 Task: Filter emails received between June 15, 2023, and June 30, 2023, in Outlook.
Action: Mouse moved to (357, 6)
Screenshot: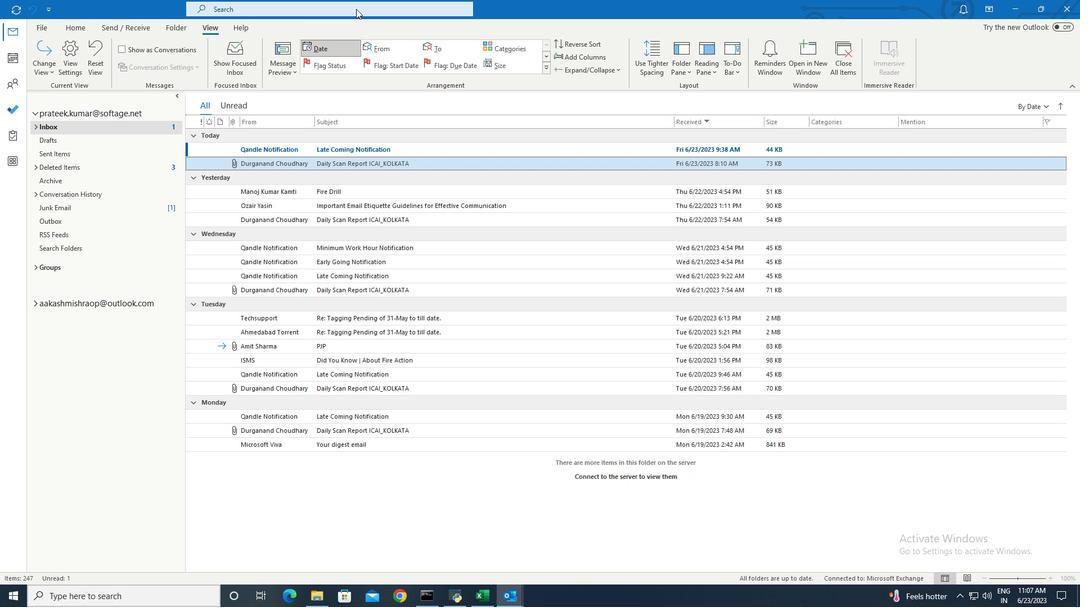 
Action: Mouse pressed left at (357, 6)
Screenshot: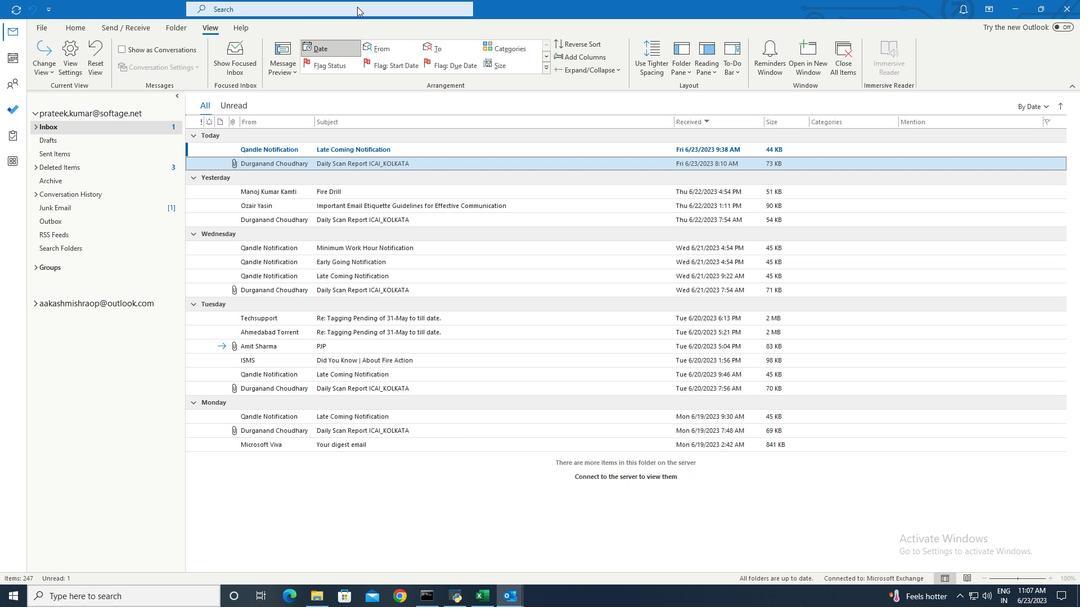 
Action: Mouse pressed left at (357, 6)
Screenshot: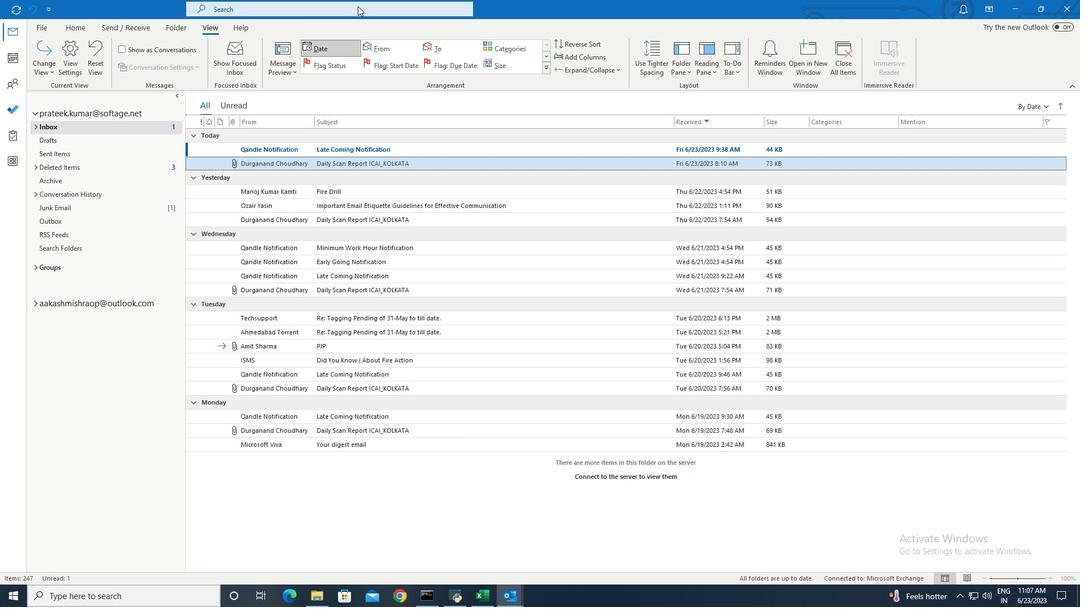
Action: Mouse moved to (170, 5)
Screenshot: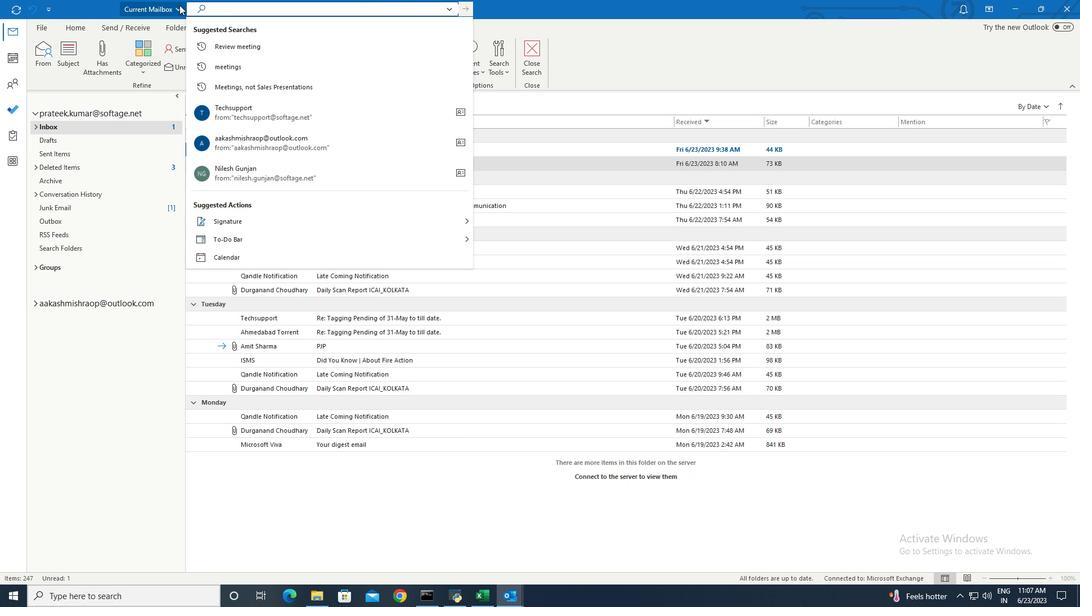 
Action: Mouse pressed left at (170, 5)
Screenshot: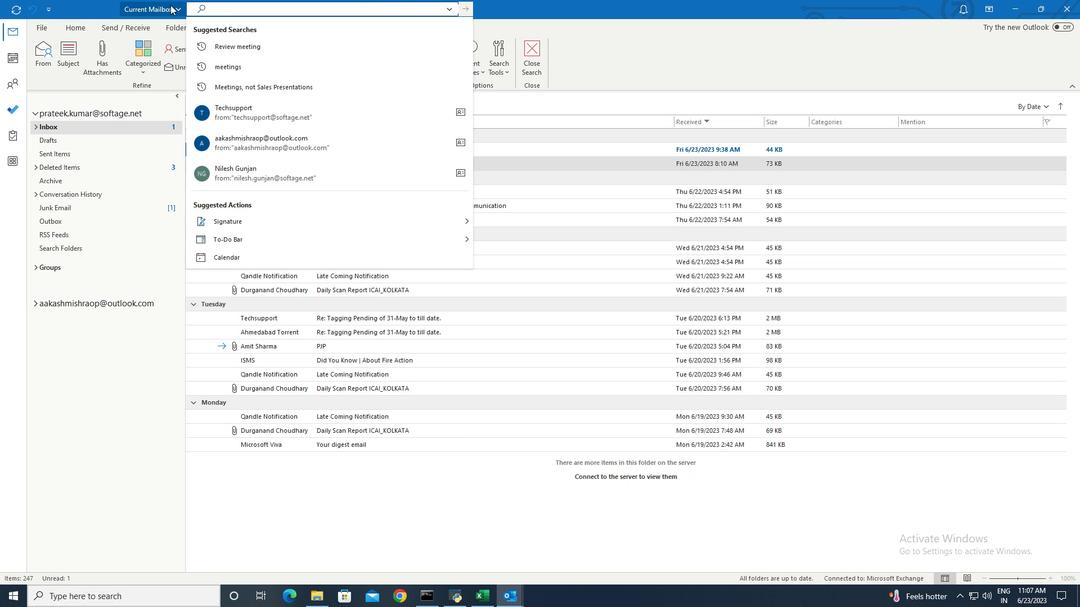 
Action: Mouse moved to (164, 19)
Screenshot: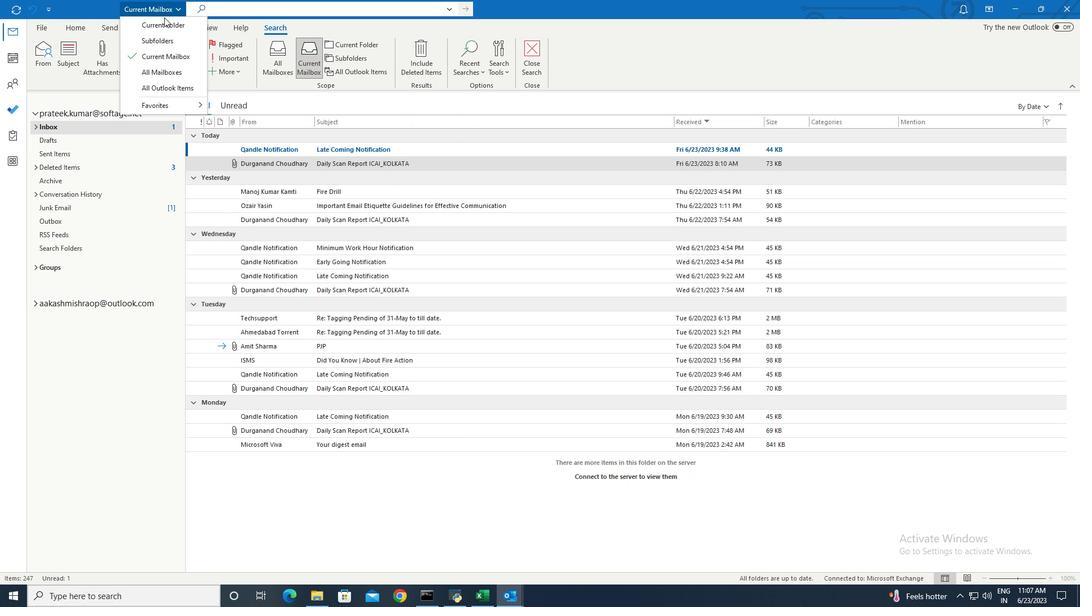 
Action: Mouse pressed left at (164, 19)
Screenshot: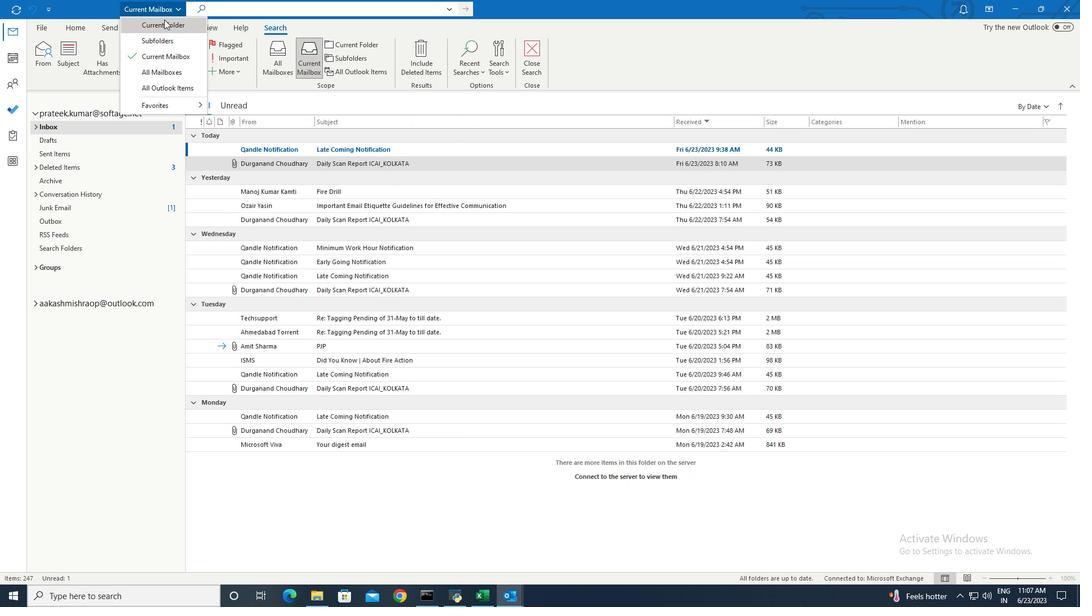 
Action: Mouse moved to (448, 6)
Screenshot: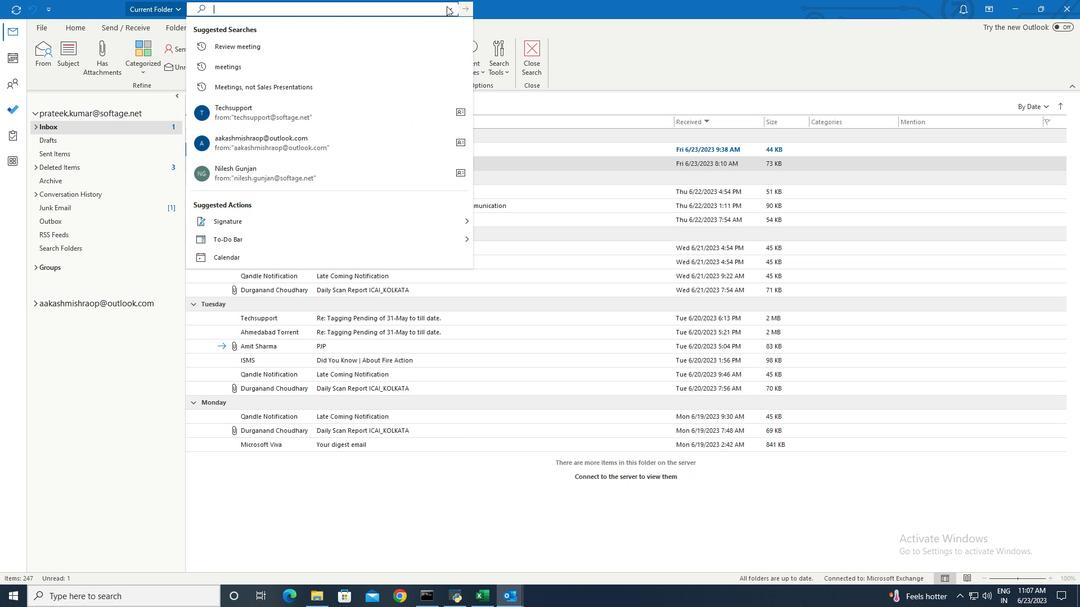 
Action: Mouse pressed left at (448, 6)
Screenshot: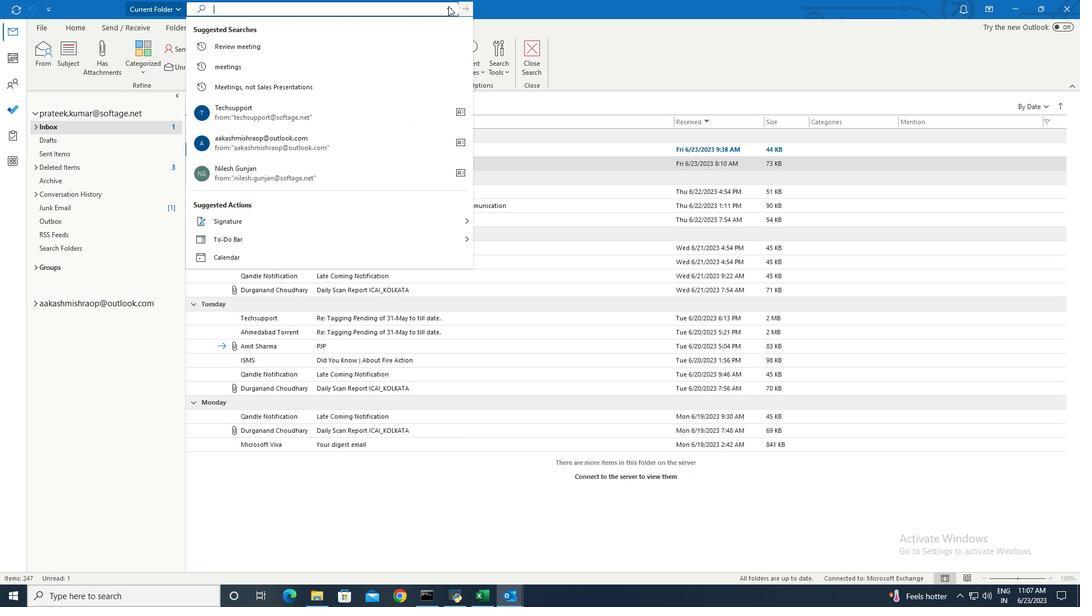 
Action: Mouse moved to (332, 208)
Screenshot: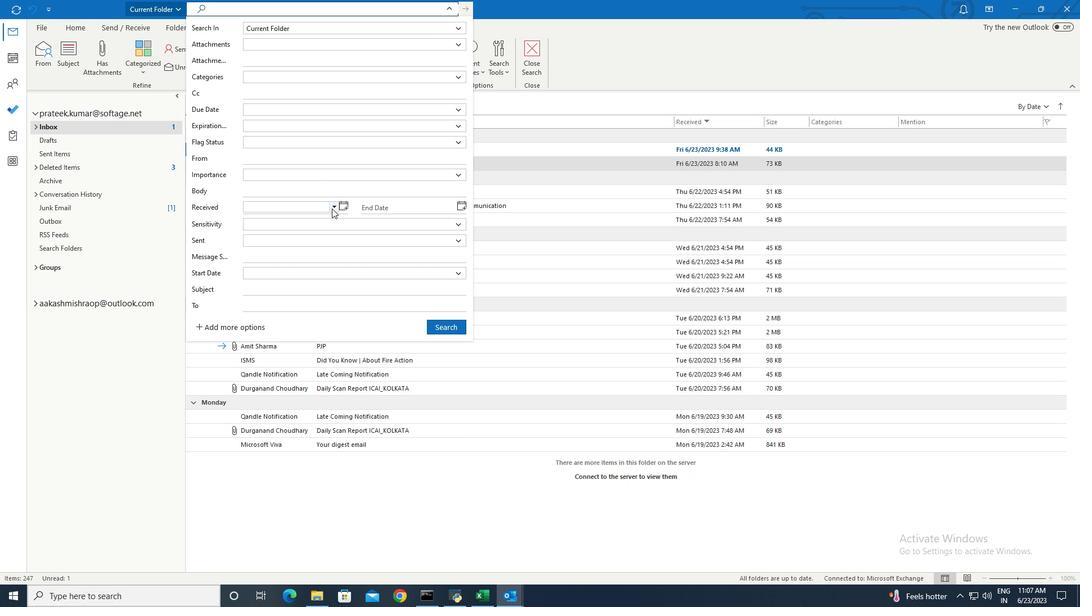 
Action: Mouse pressed left at (332, 208)
Screenshot: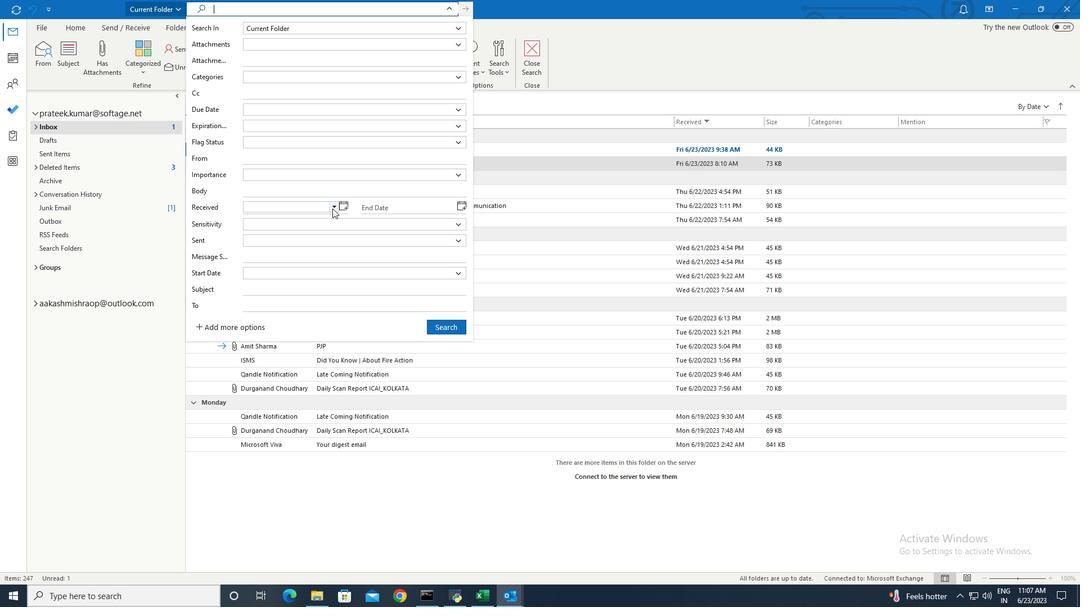 
Action: Mouse moved to (311, 261)
Screenshot: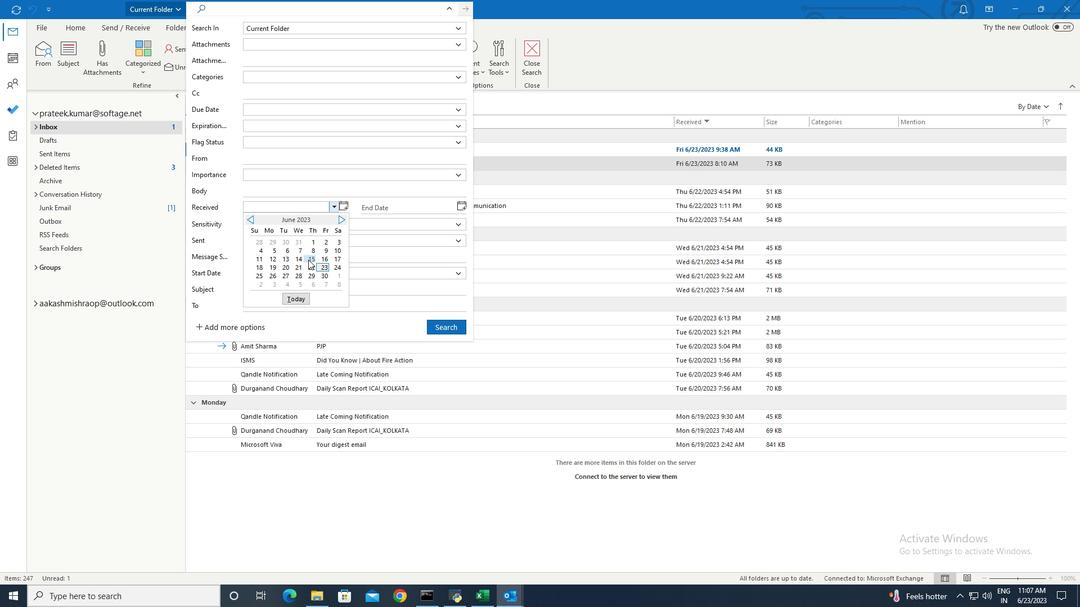 
Action: Mouse pressed left at (311, 261)
Screenshot: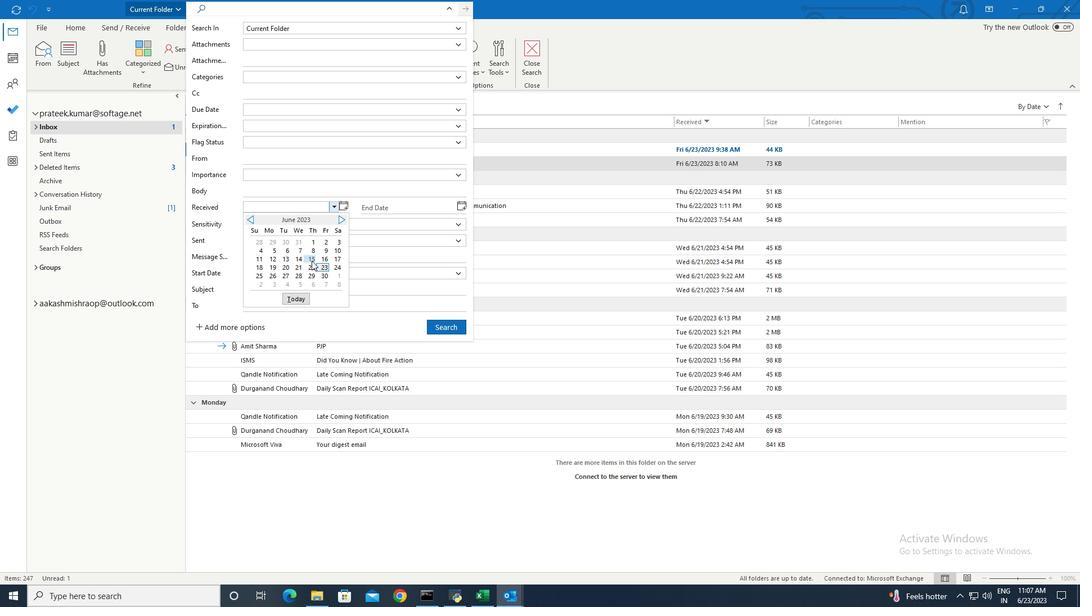 
Action: Mouse moved to (448, 208)
Screenshot: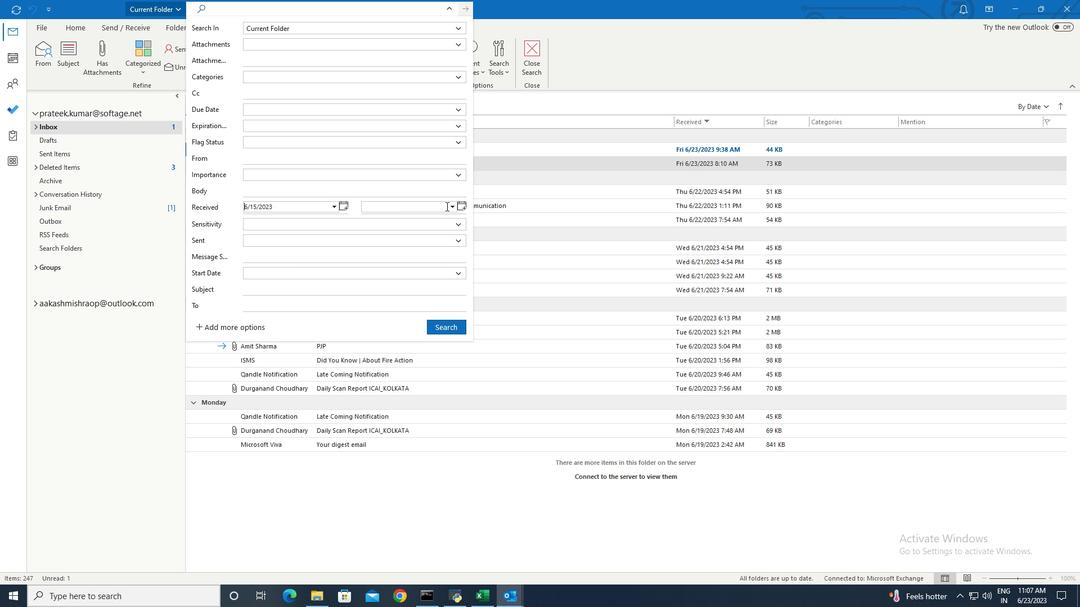 
Action: Mouse pressed left at (448, 208)
Screenshot: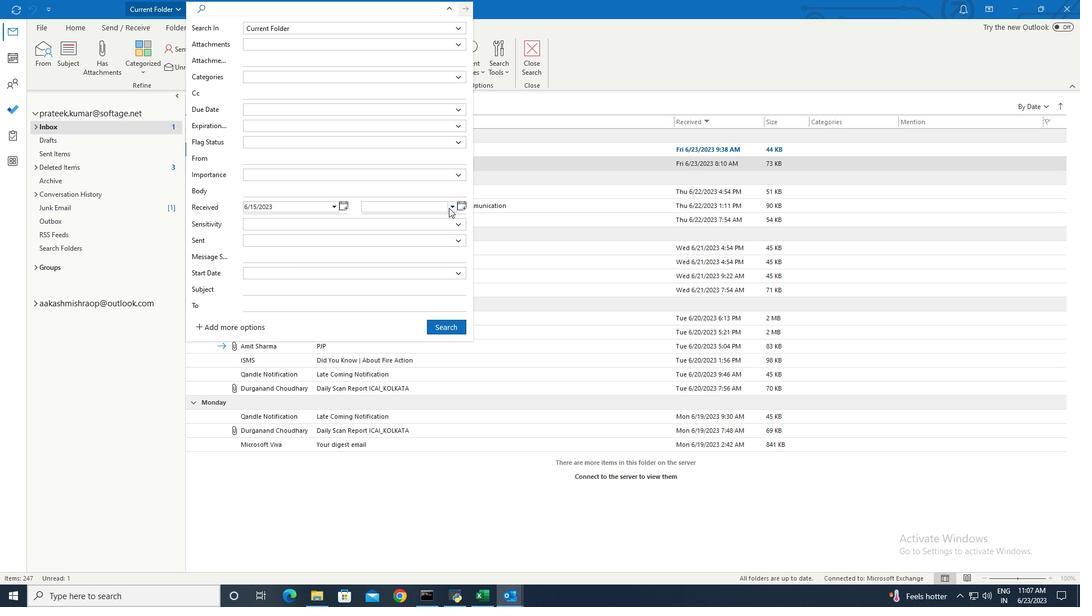 
Action: Mouse moved to (441, 271)
Screenshot: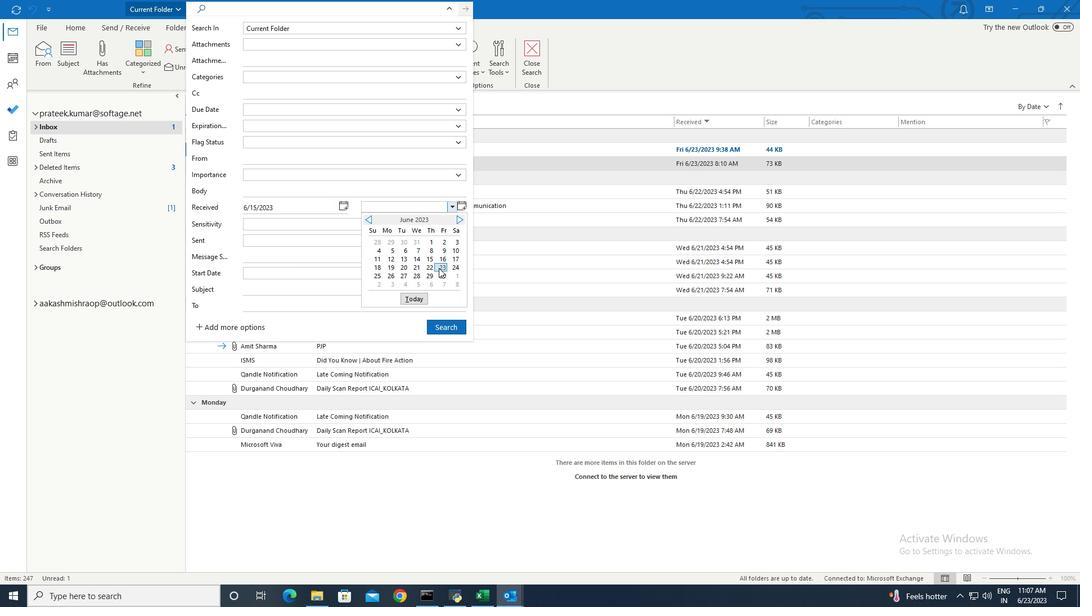 
Action: Mouse pressed left at (441, 271)
Screenshot: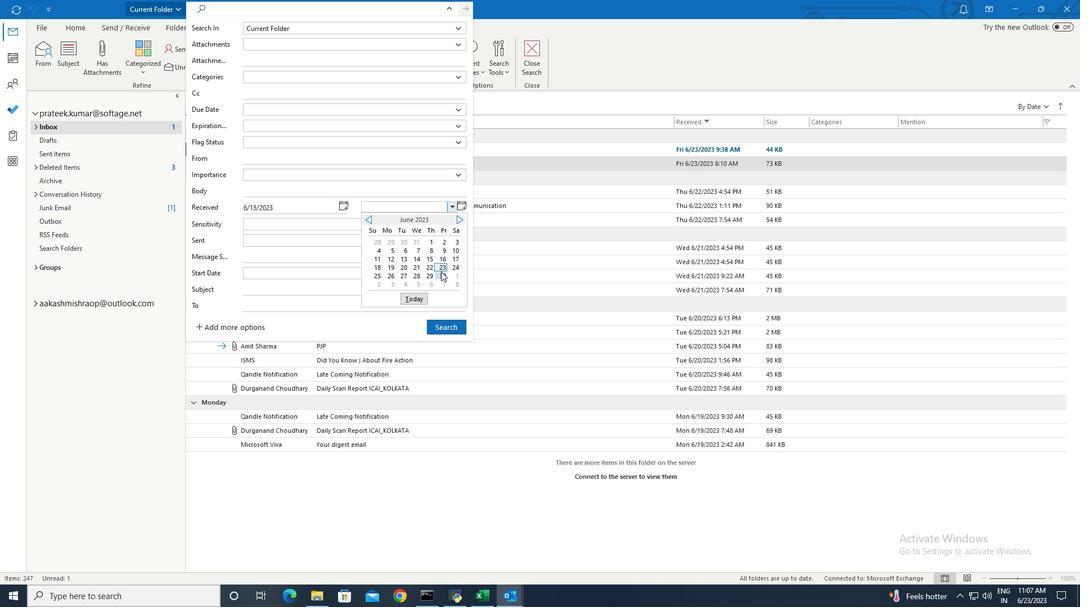 
Action: Mouse moved to (446, 325)
Screenshot: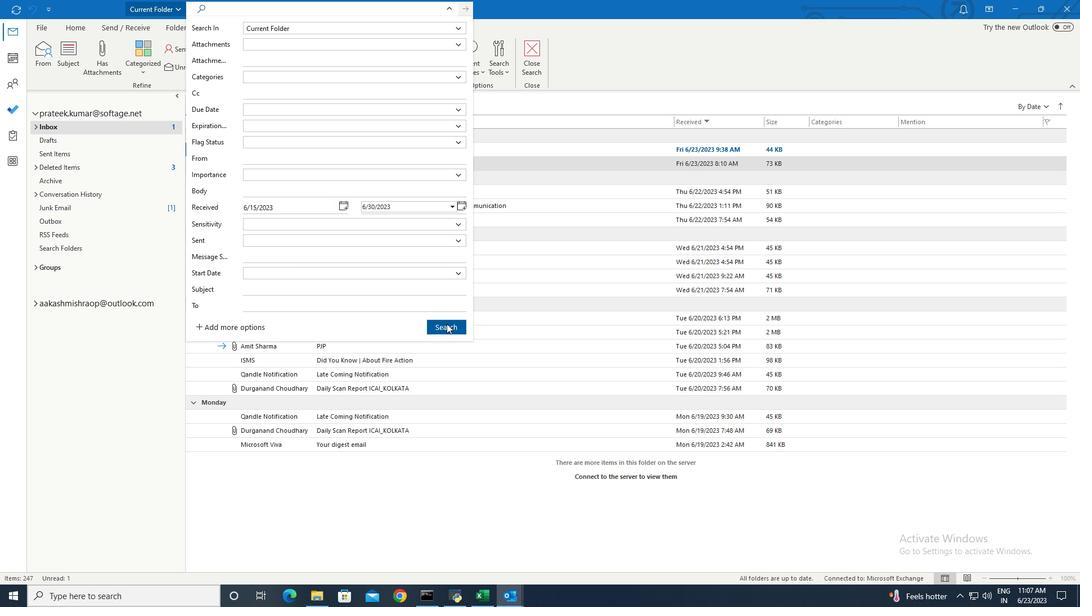 
Action: Mouse pressed left at (446, 325)
Screenshot: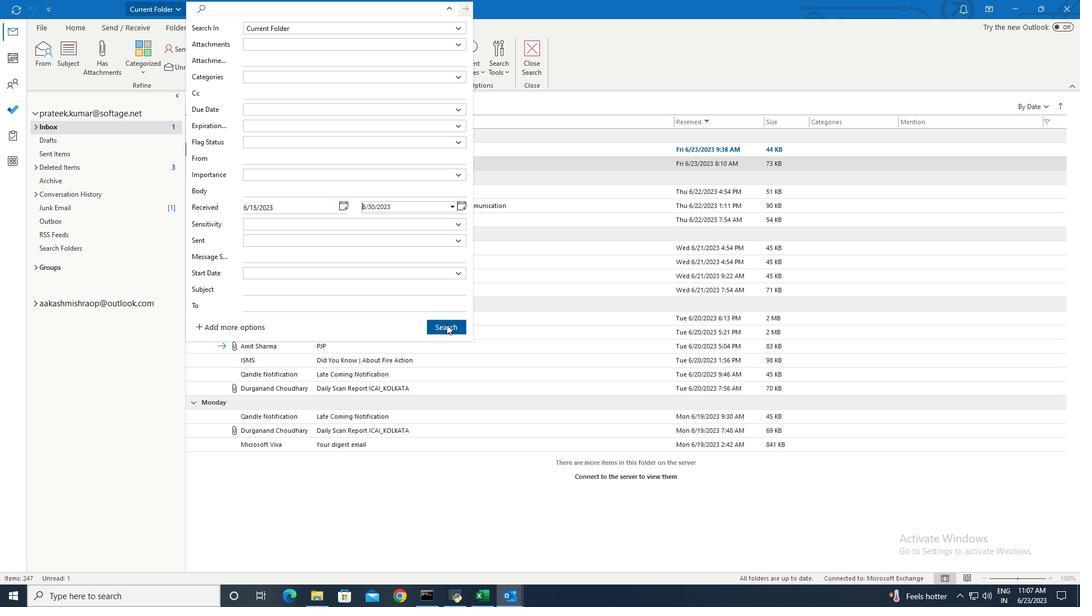 
Action: Mouse moved to (452, 318)
Screenshot: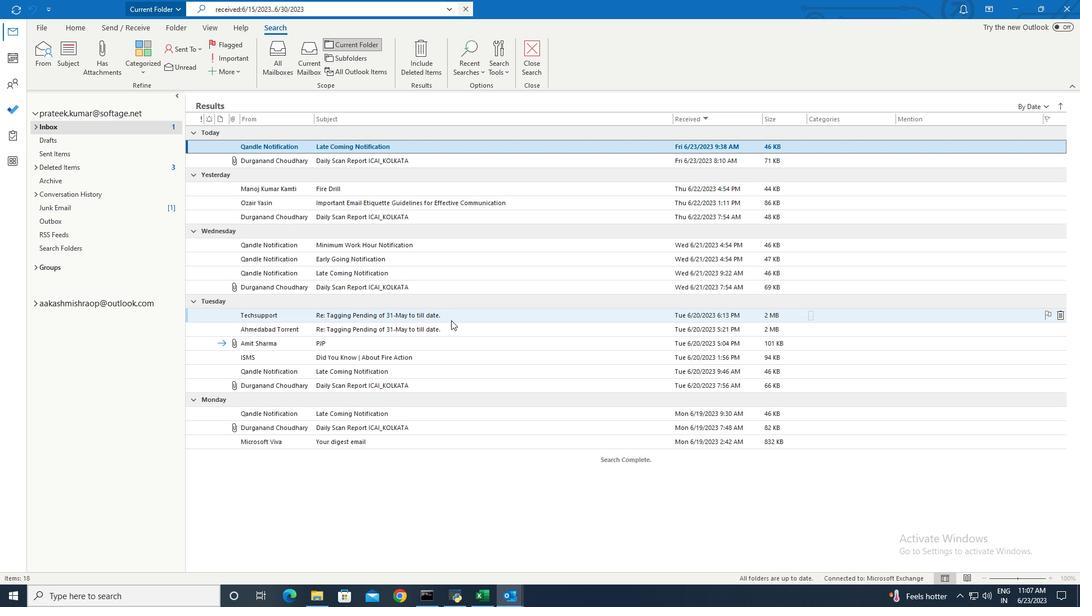 
